 Task: Use the formula "PERCENTILE" in spreadsheet "Project portfolio".
Action: Mouse moved to (119, 80)
Screenshot: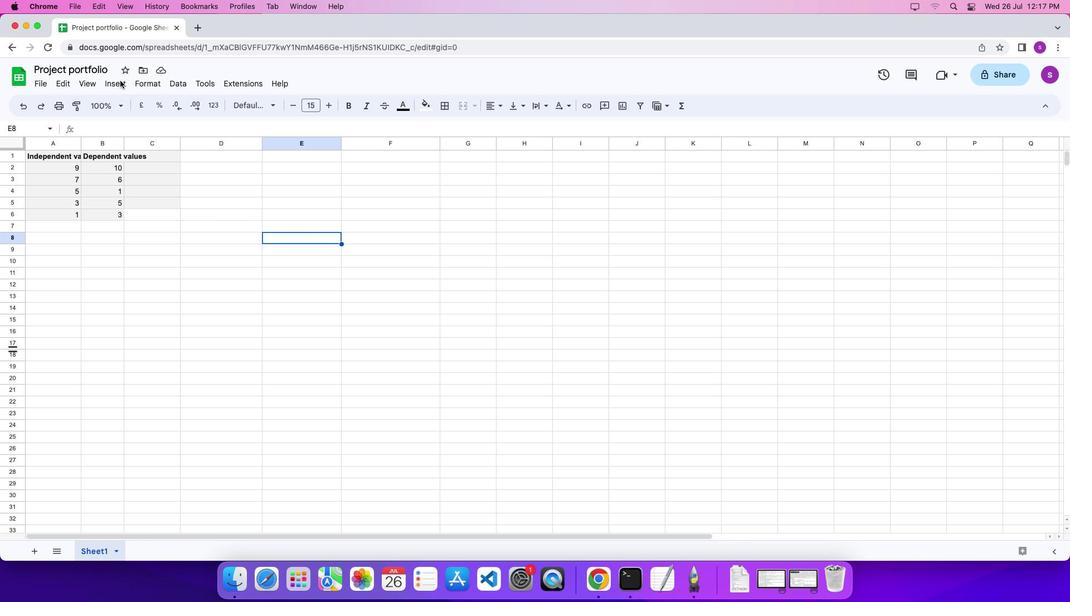
Action: Mouse pressed left at (119, 80)
Screenshot: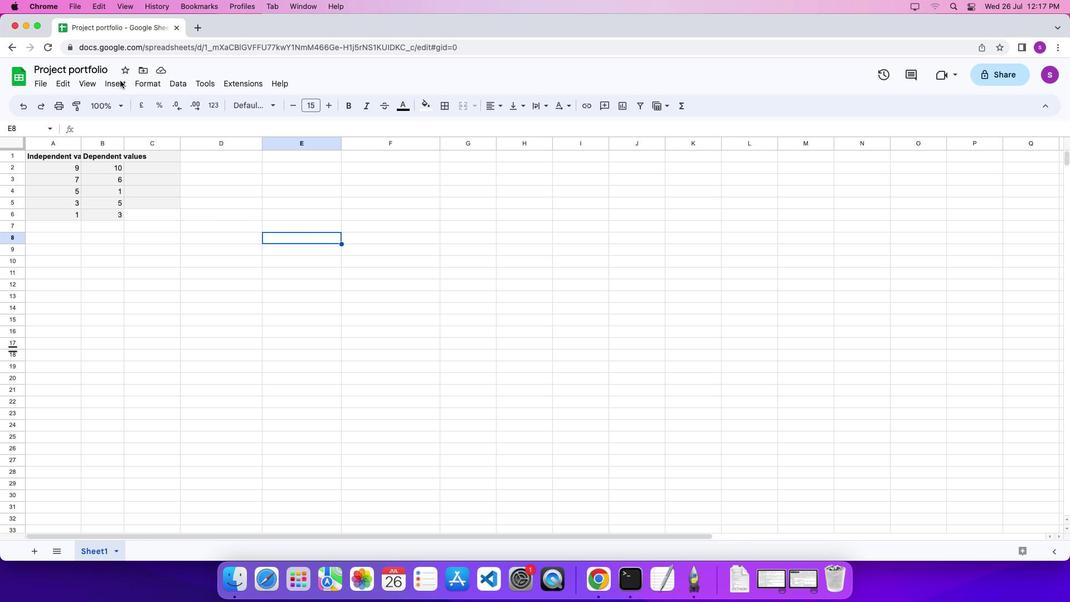 
Action: Mouse moved to (123, 81)
Screenshot: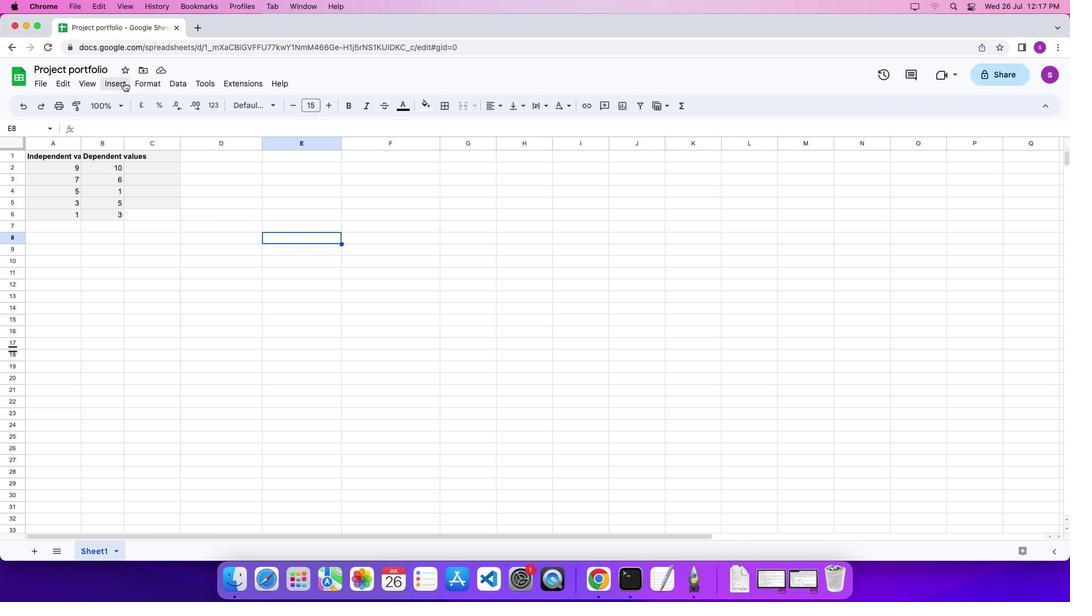 
Action: Mouse pressed left at (123, 81)
Screenshot: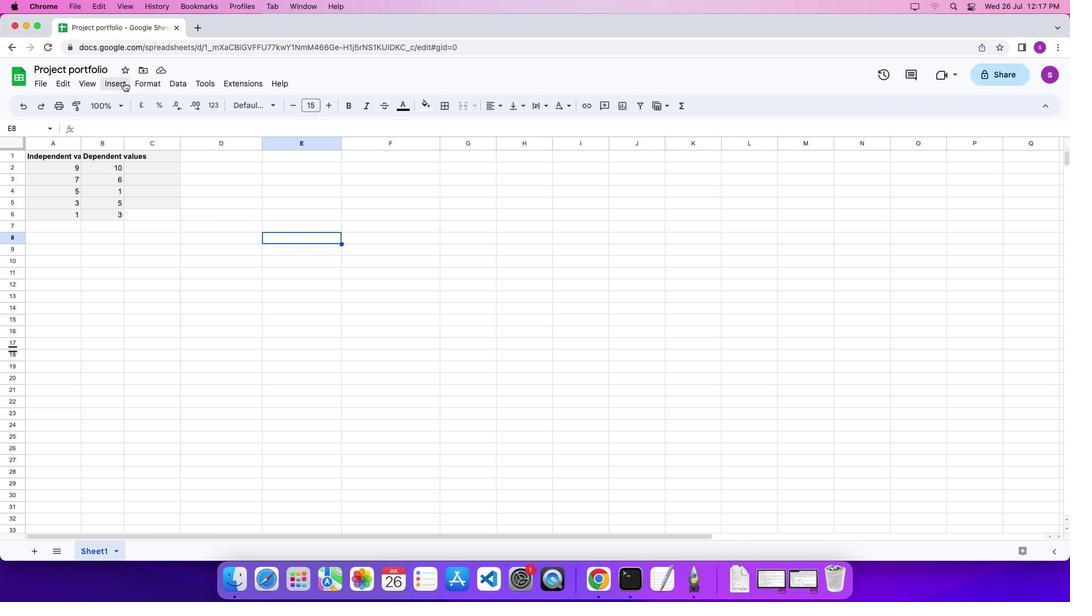 
Action: Mouse moved to (490, 520)
Screenshot: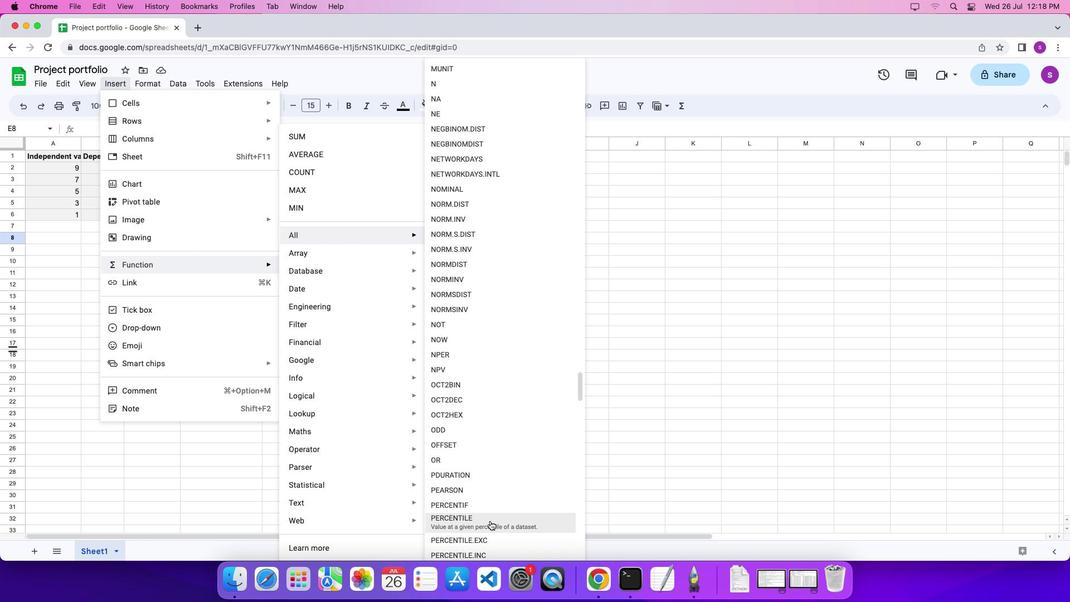 
Action: Mouse pressed left at (490, 520)
Screenshot: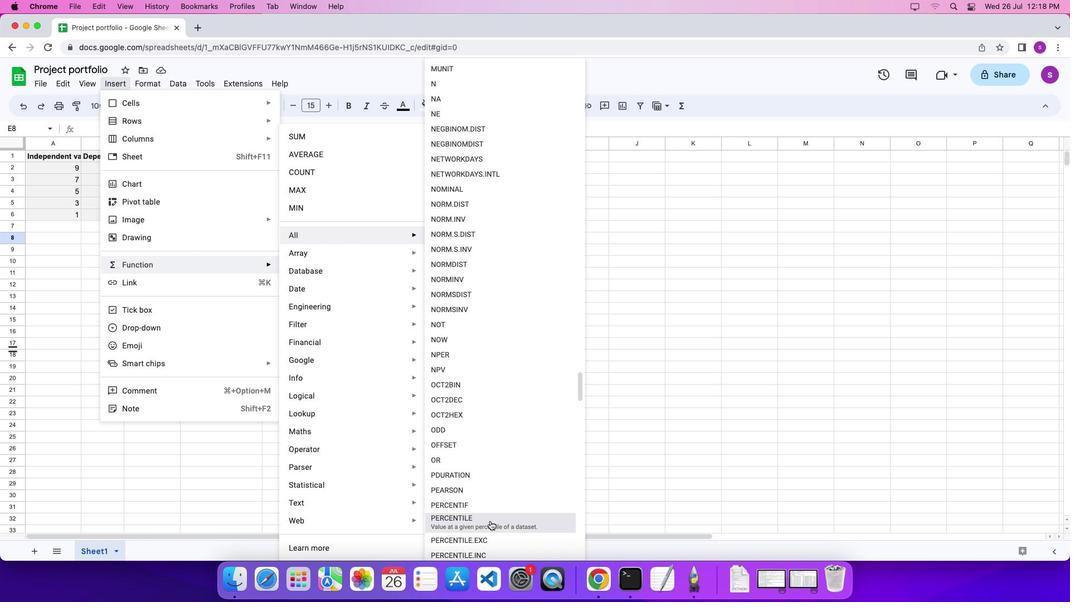 
Action: Mouse moved to (65, 165)
Screenshot: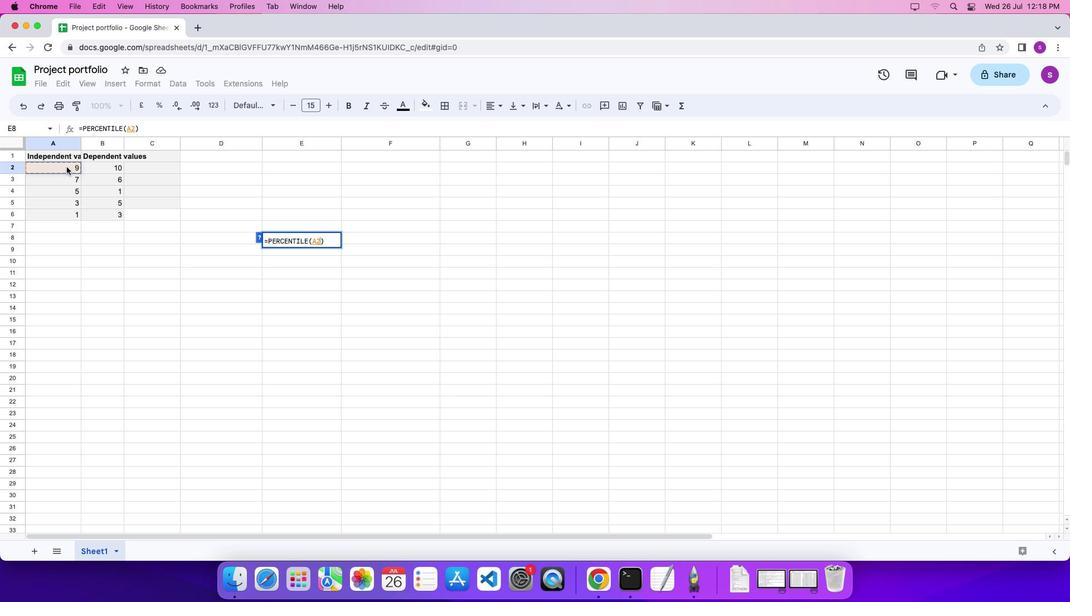 
Action: Mouse pressed left at (65, 165)
Screenshot: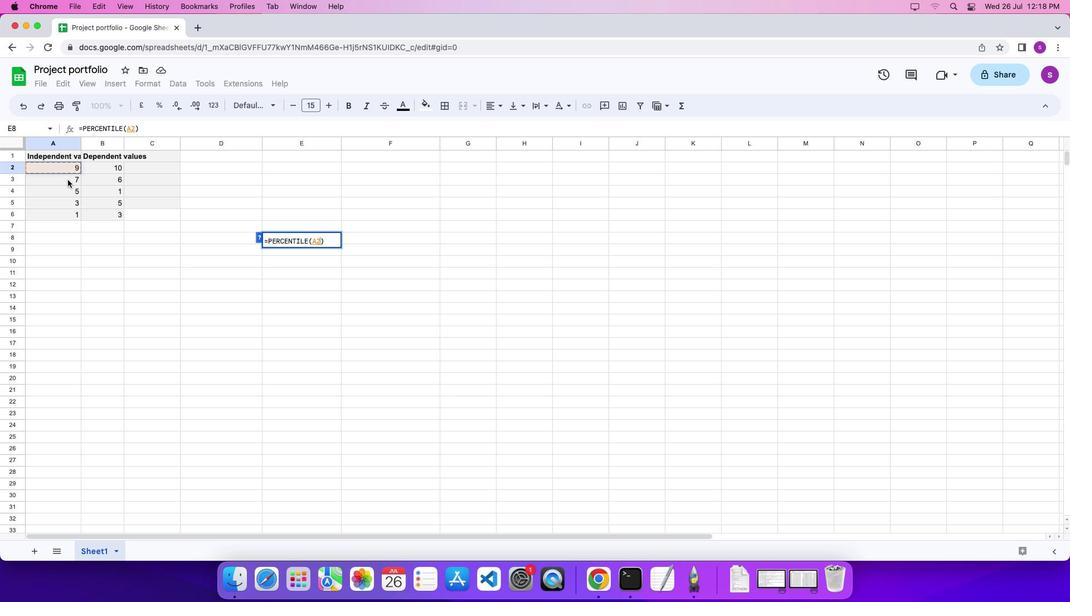 
Action: Mouse moved to (70, 210)
Screenshot: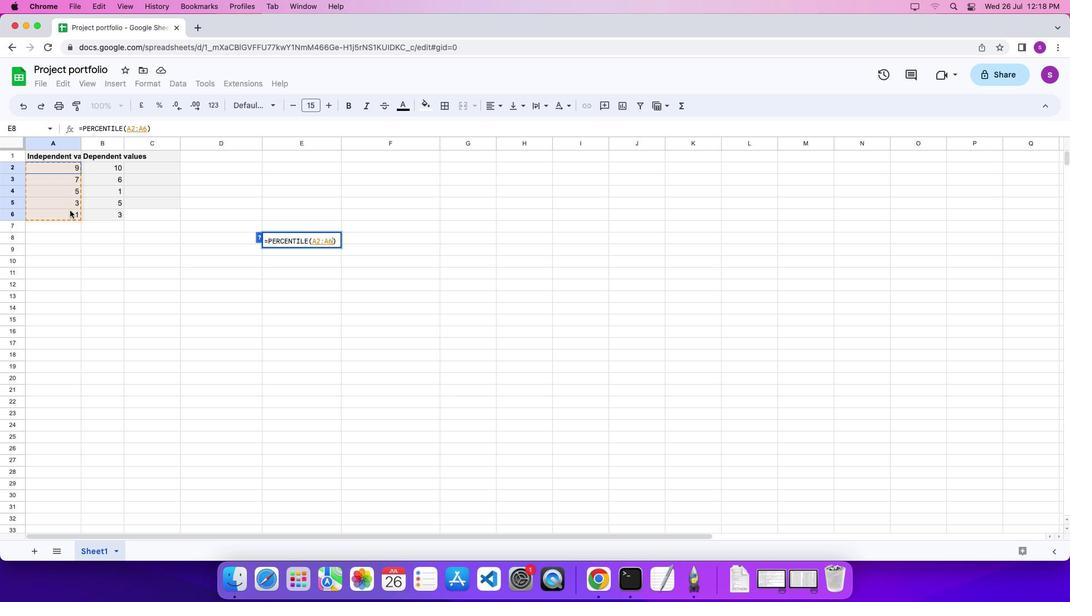 
Action: Key pressed ','
Screenshot: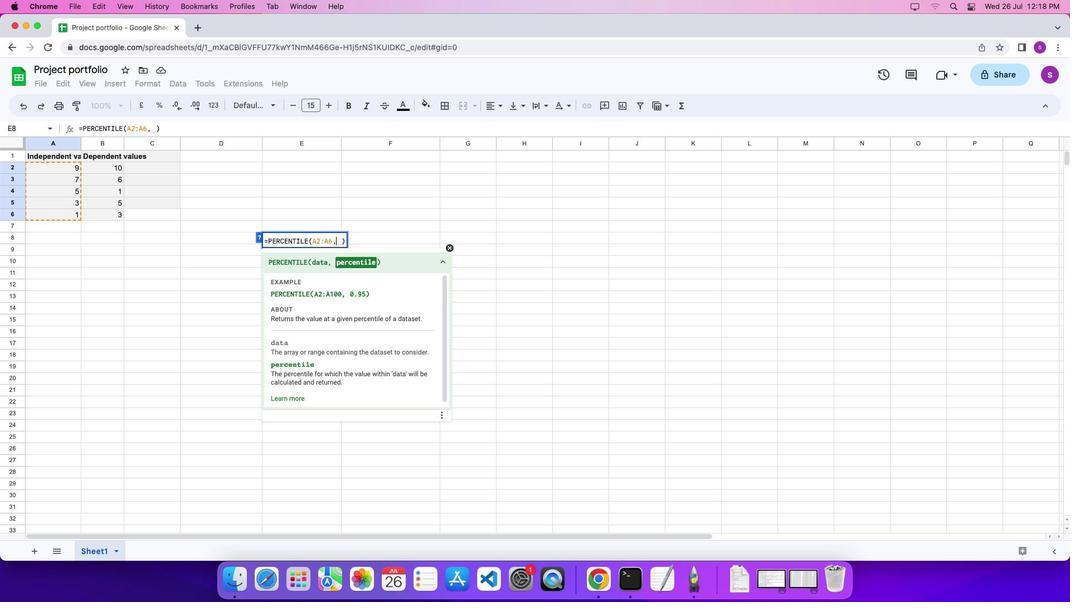 
Action: Mouse moved to (96, 217)
Screenshot: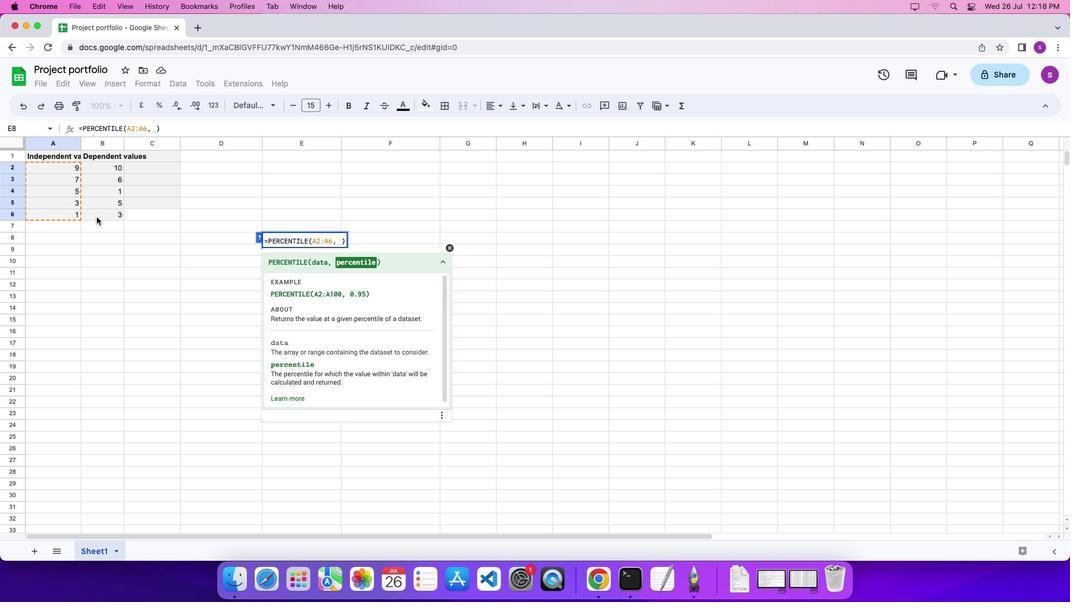 
Action: Key pressed '0''.''9''5''\x03'
Screenshot: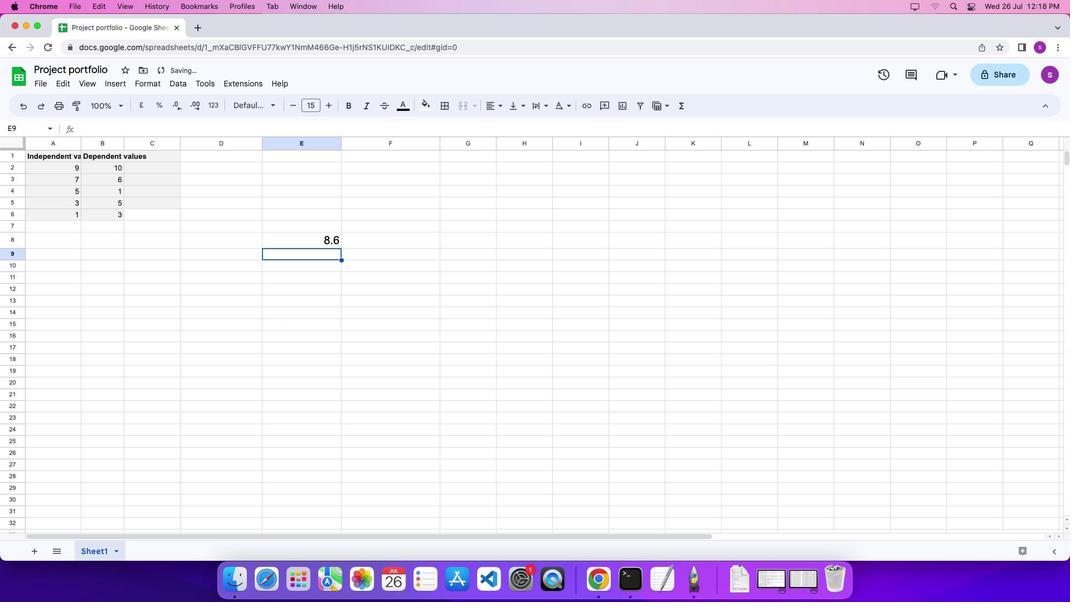 
